 Task: Click the find  button and  set the "new search" for creating a New Invoice.
Action: Mouse moved to (132, 13)
Screenshot: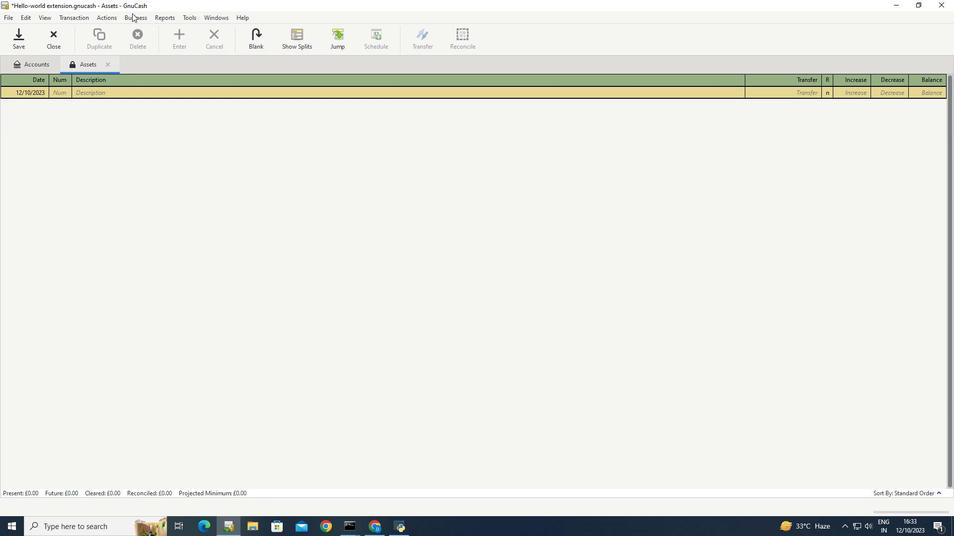 
Action: Mouse pressed left at (132, 13)
Screenshot: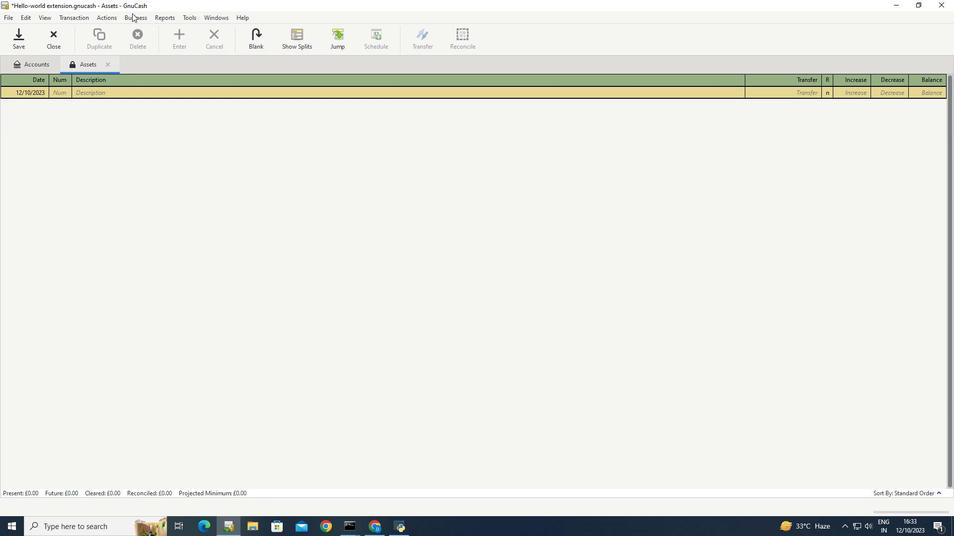 
Action: Mouse moved to (251, 68)
Screenshot: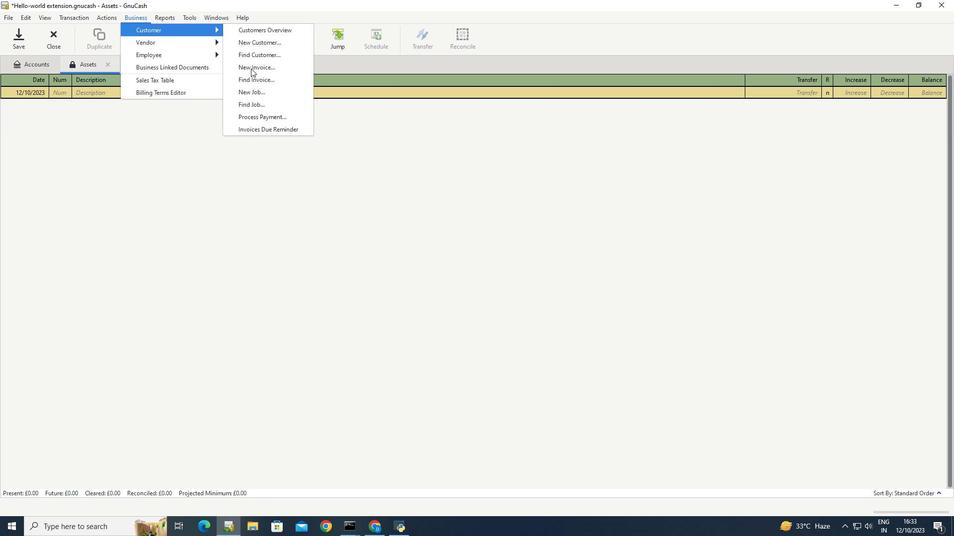 
Action: Mouse pressed left at (251, 68)
Screenshot: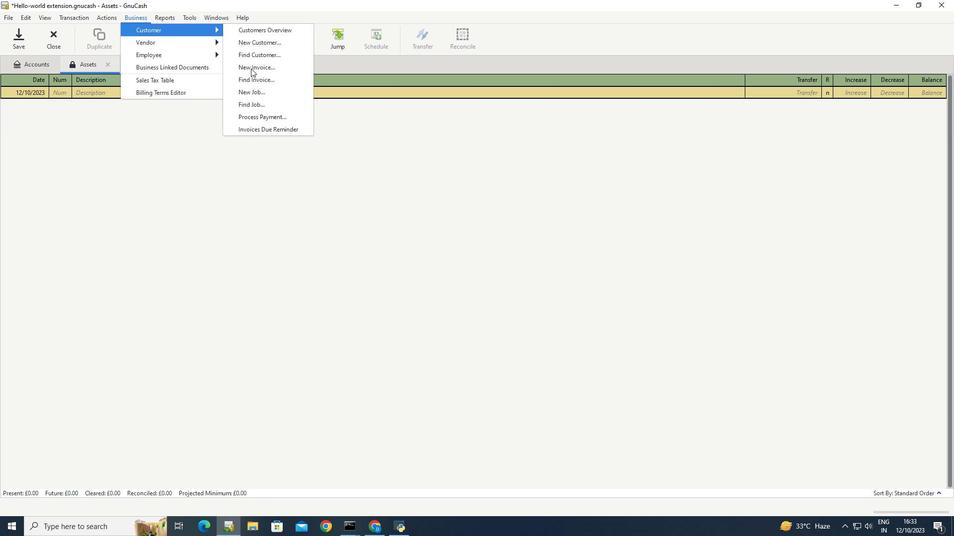 
Action: Mouse moved to (527, 266)
Screenshot: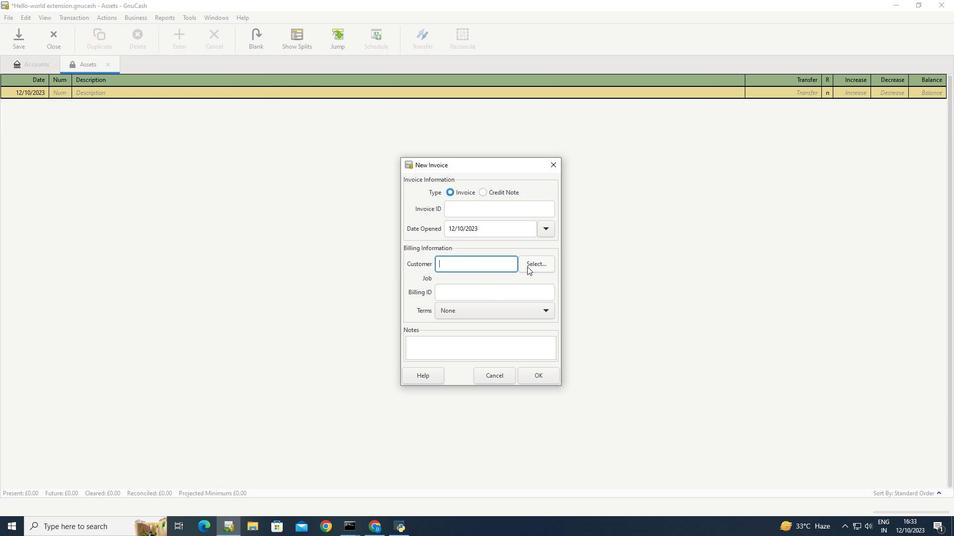 
Action: Mouse pressed left at (527, 266)
Screenshot: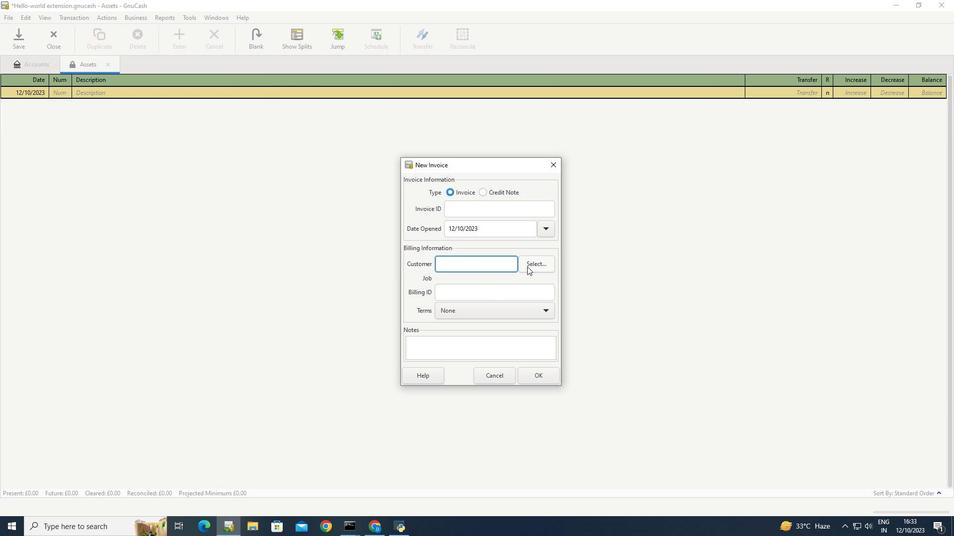 
Action: Mouse moved to (515, 235)
Screenshot: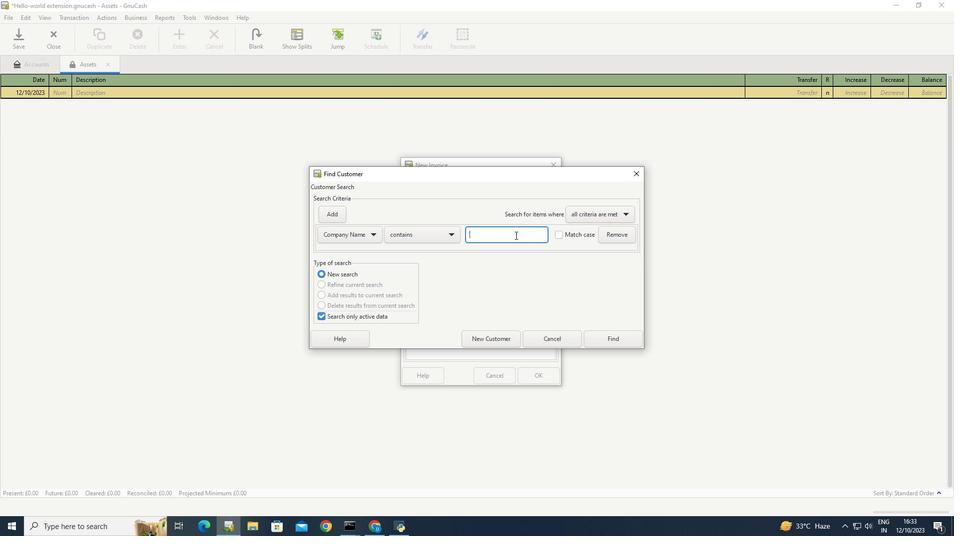 
Action: Mouse pressed left at (515, 235)
Screenshot: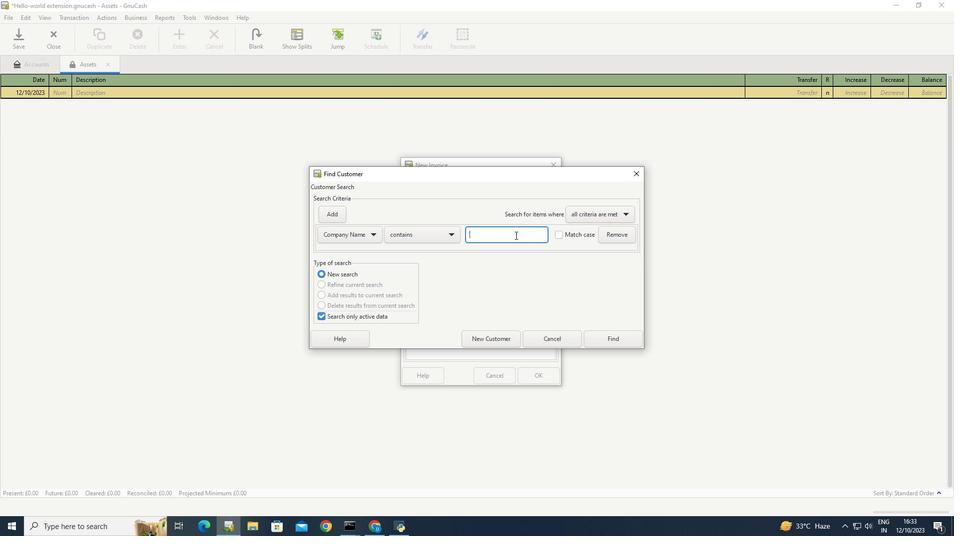 
Action: Key pressed <Key.caps_lock>S<Key.caps_lock>oftage
Screenshot: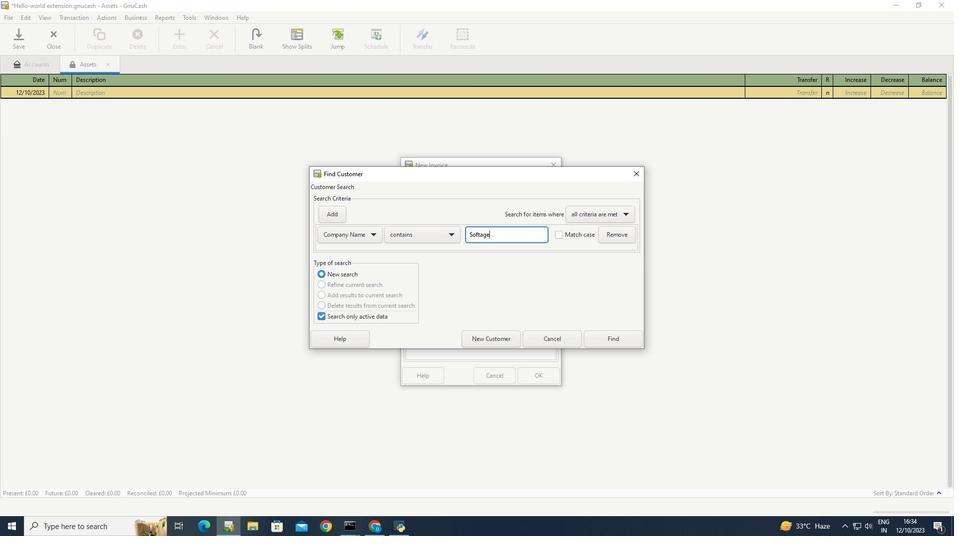 
Action: Mouse moved to (604, 336)
Screenshot: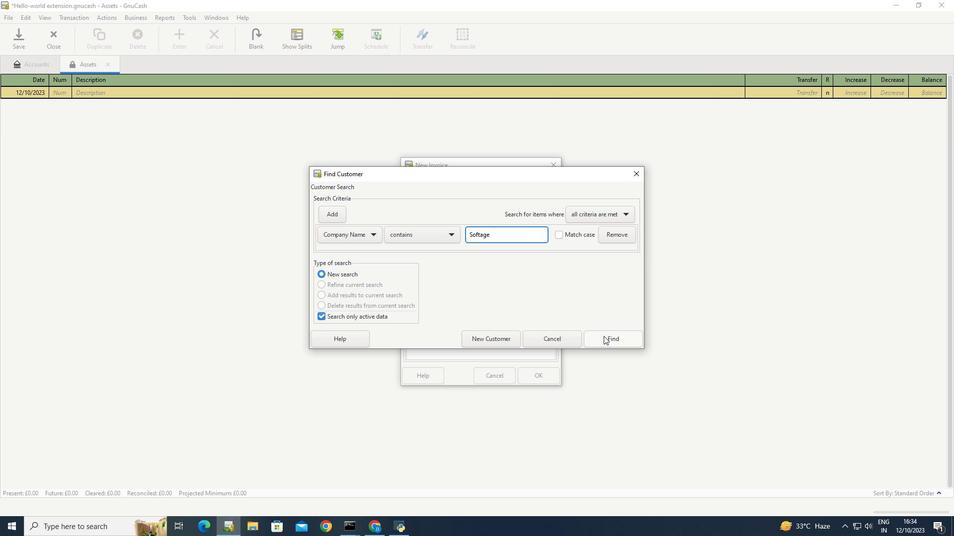 
Action: Mouse pressed left at (604, 336)
Screenshot: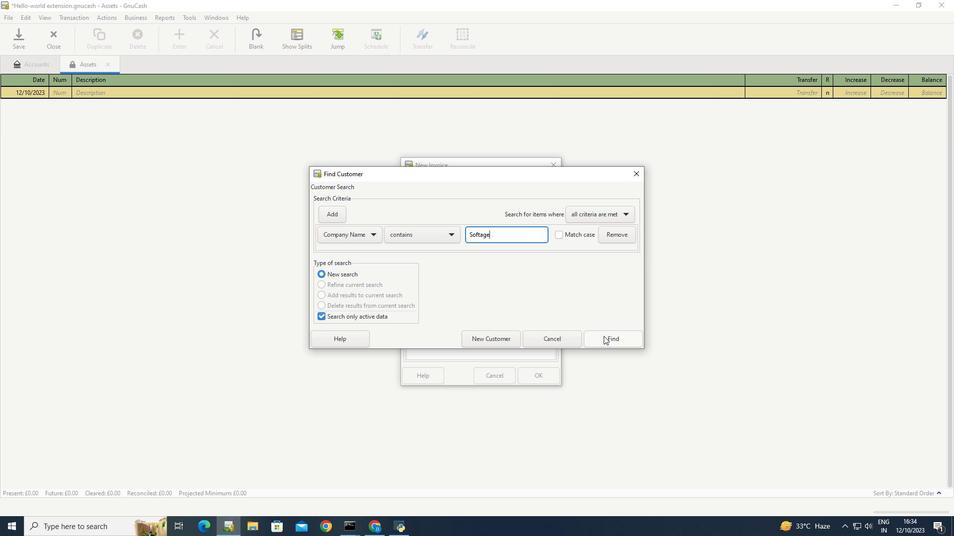 
Action: Mouse moved to (318, 258)
Screenshot: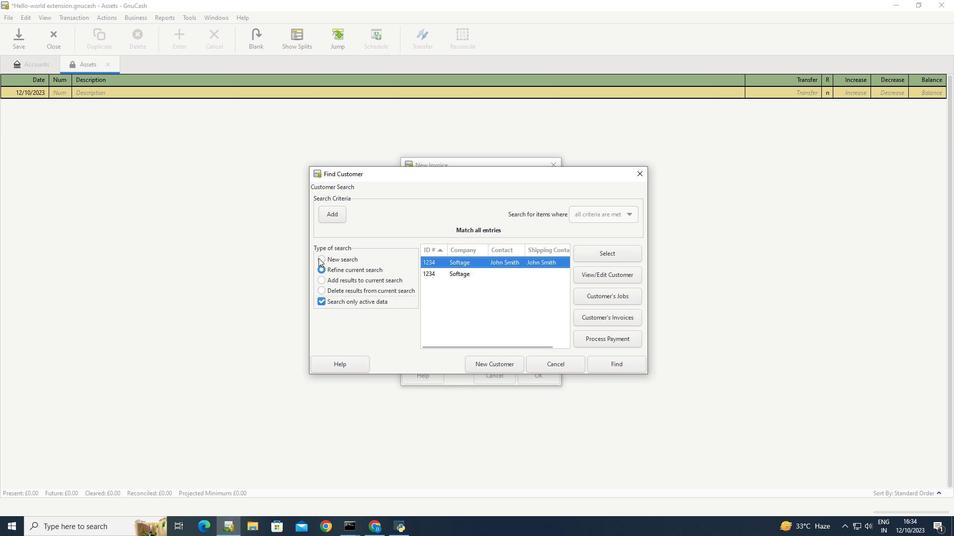 
Action: Mouse pressed left at (318, 258)
Screenshot: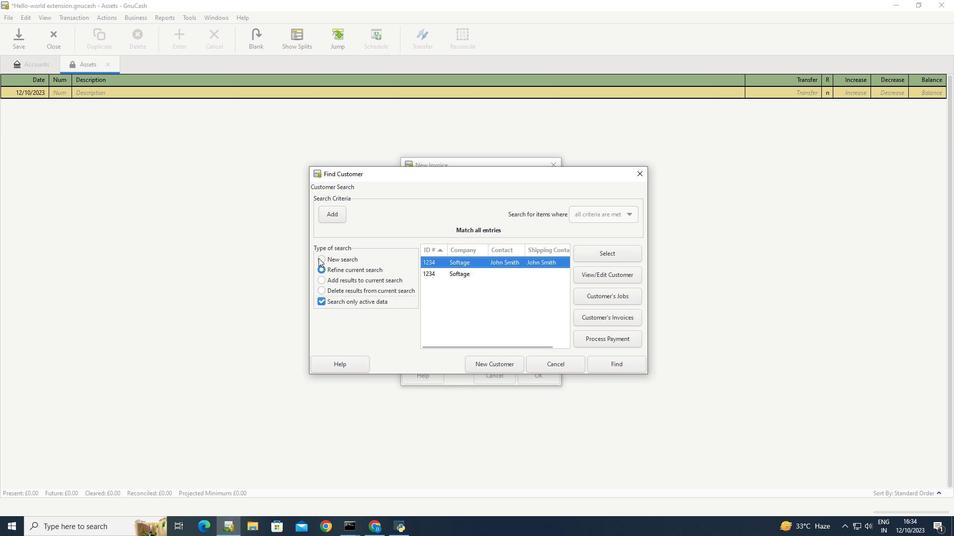 
Action: Mouse moved to (520, 362)
Screenshot: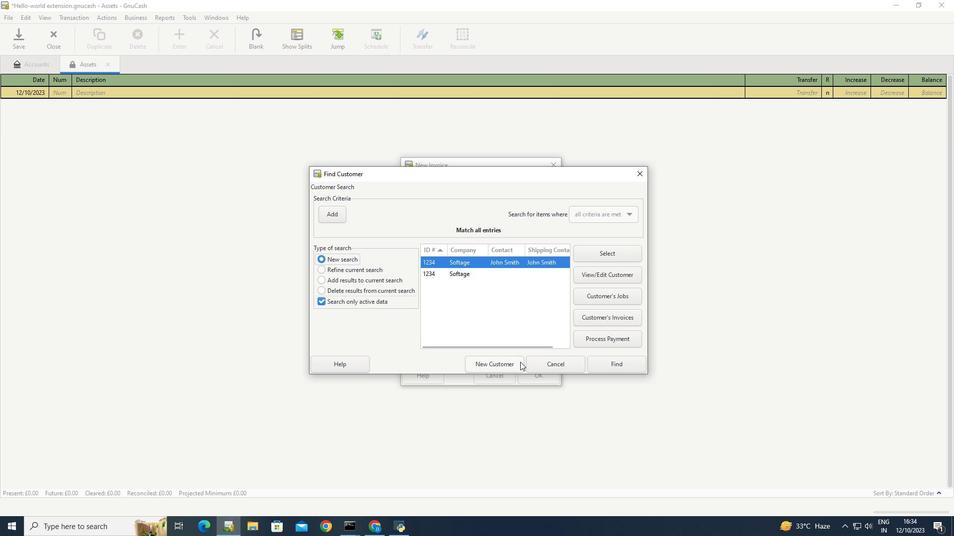 
